 Task: Look for products in the category "Drink Mixes" that are on sale.
Action: Mouse moved to (26, 102)
Screenshot: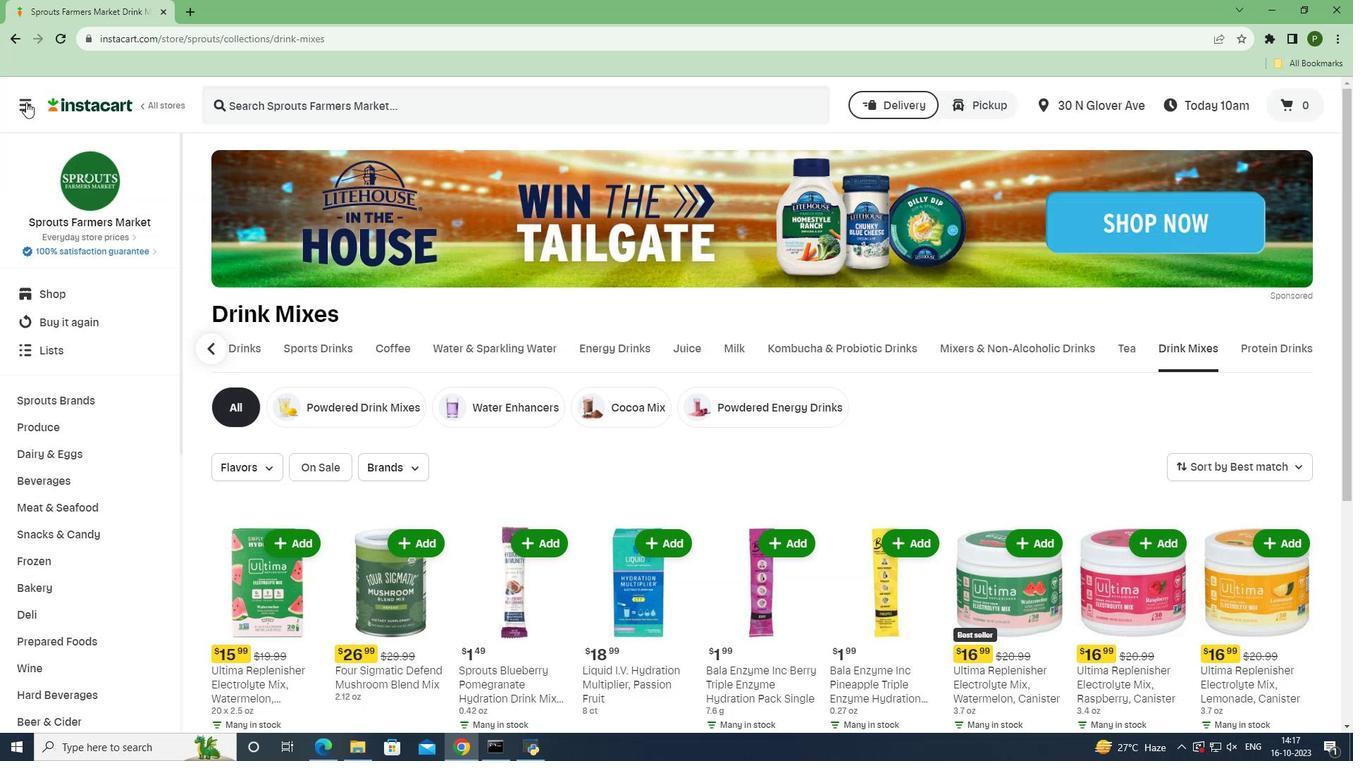 
Action: Mouse pressed left at (26, 102)
Screenshot: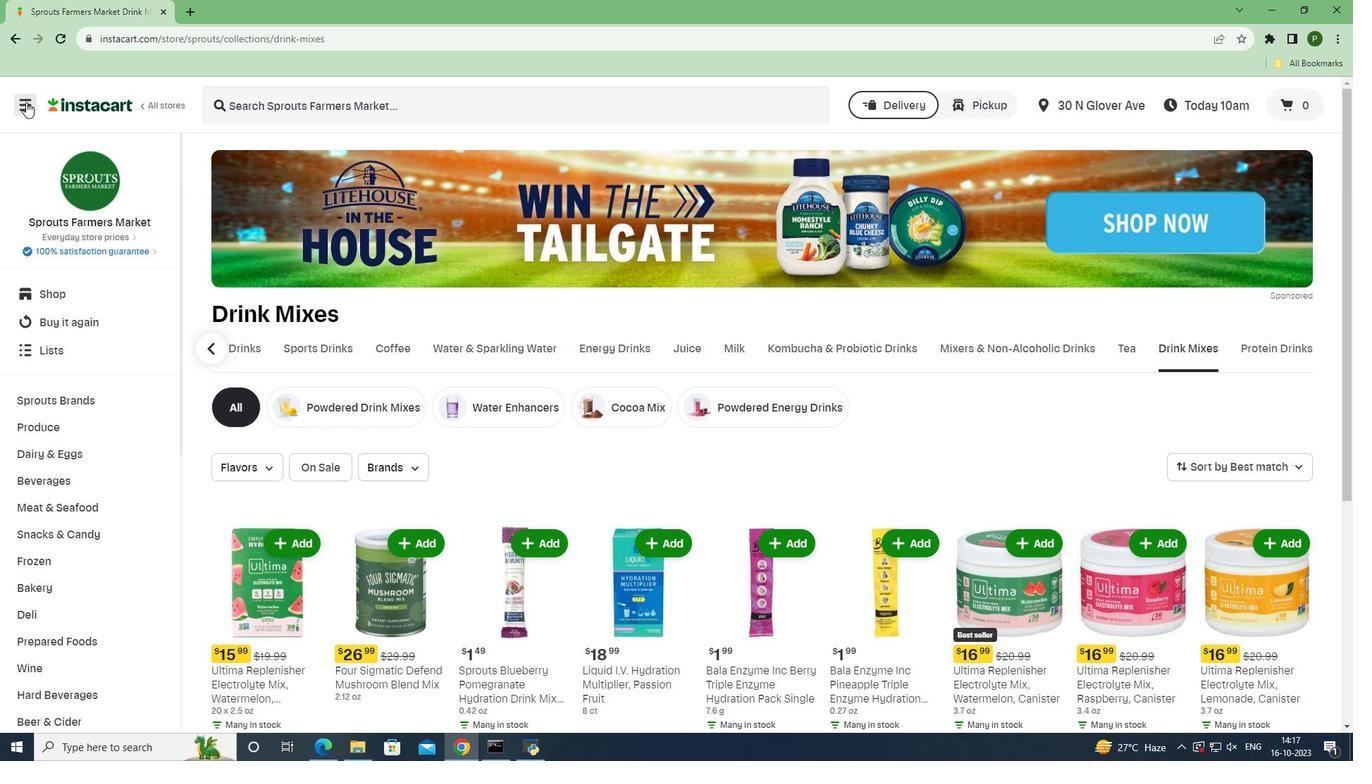 
Action: Mouse moved to (56, 373)
Screenshot: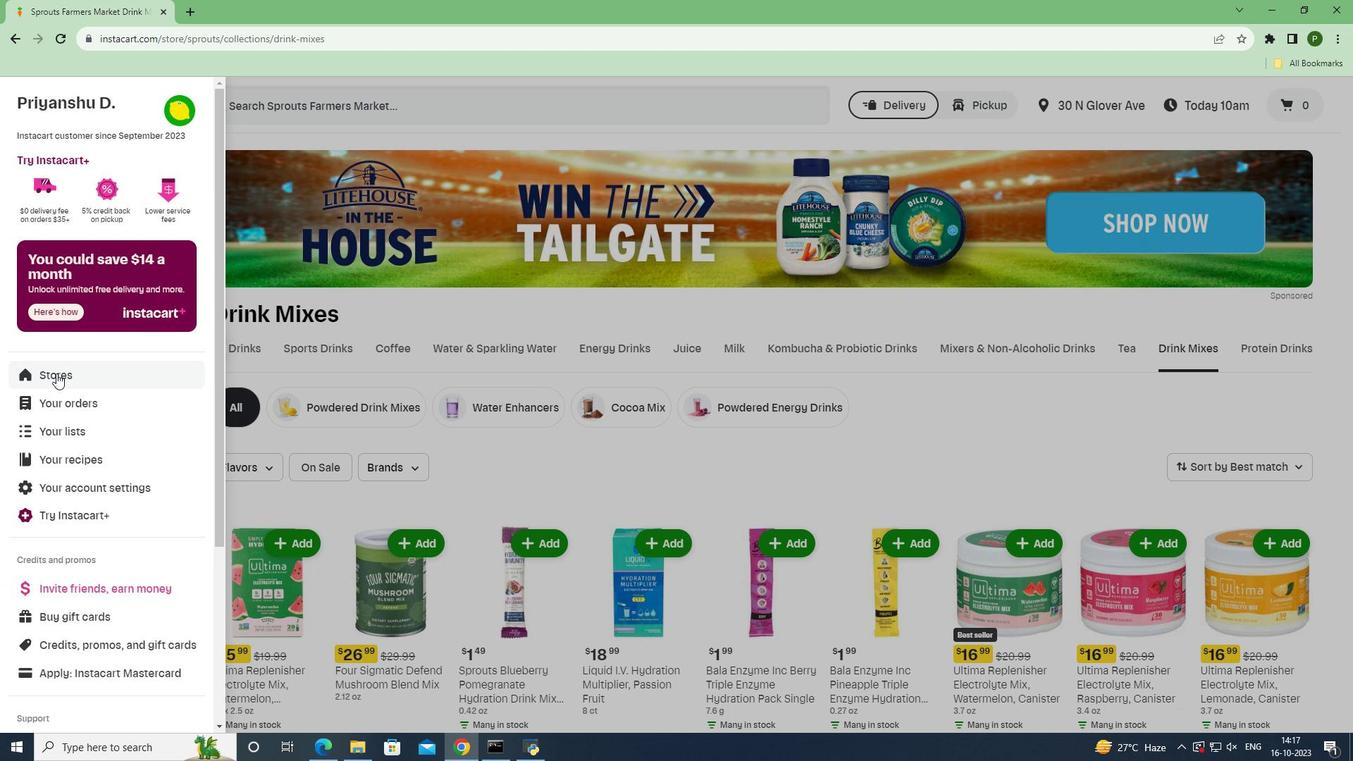 
Action: Mouse pressed left at (56, 373)
Screenshot: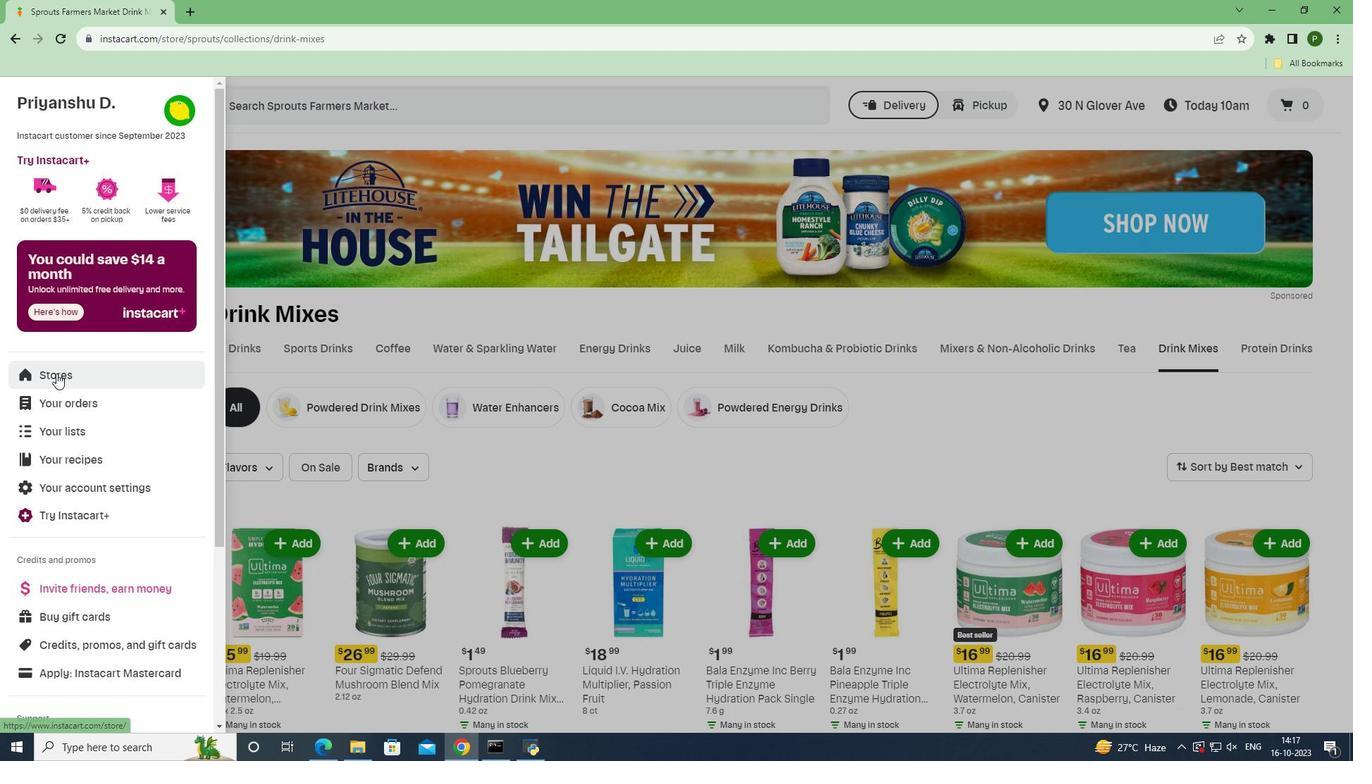 
Action: Mouse moved to (310, 166)
Screenshot: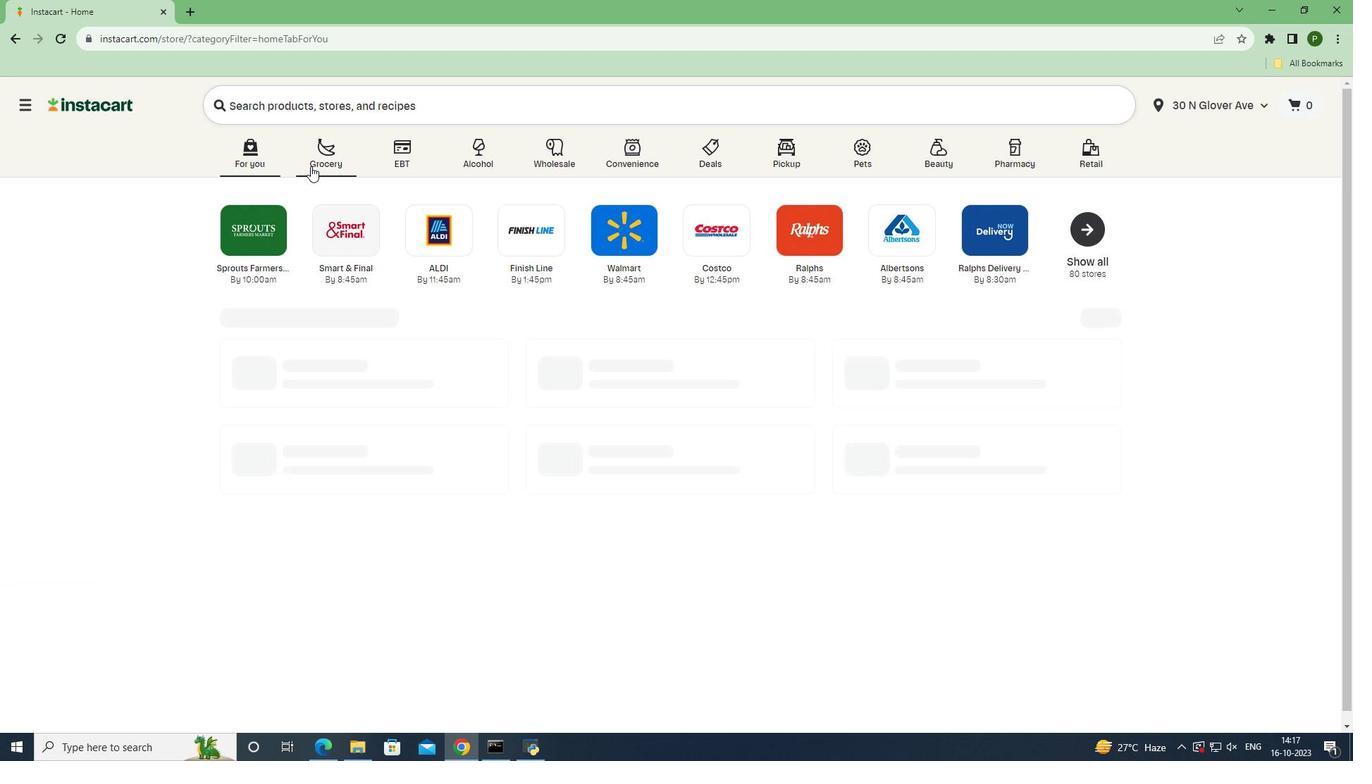 
Action: Mouse pressed left at (310, 166)
Screenshot: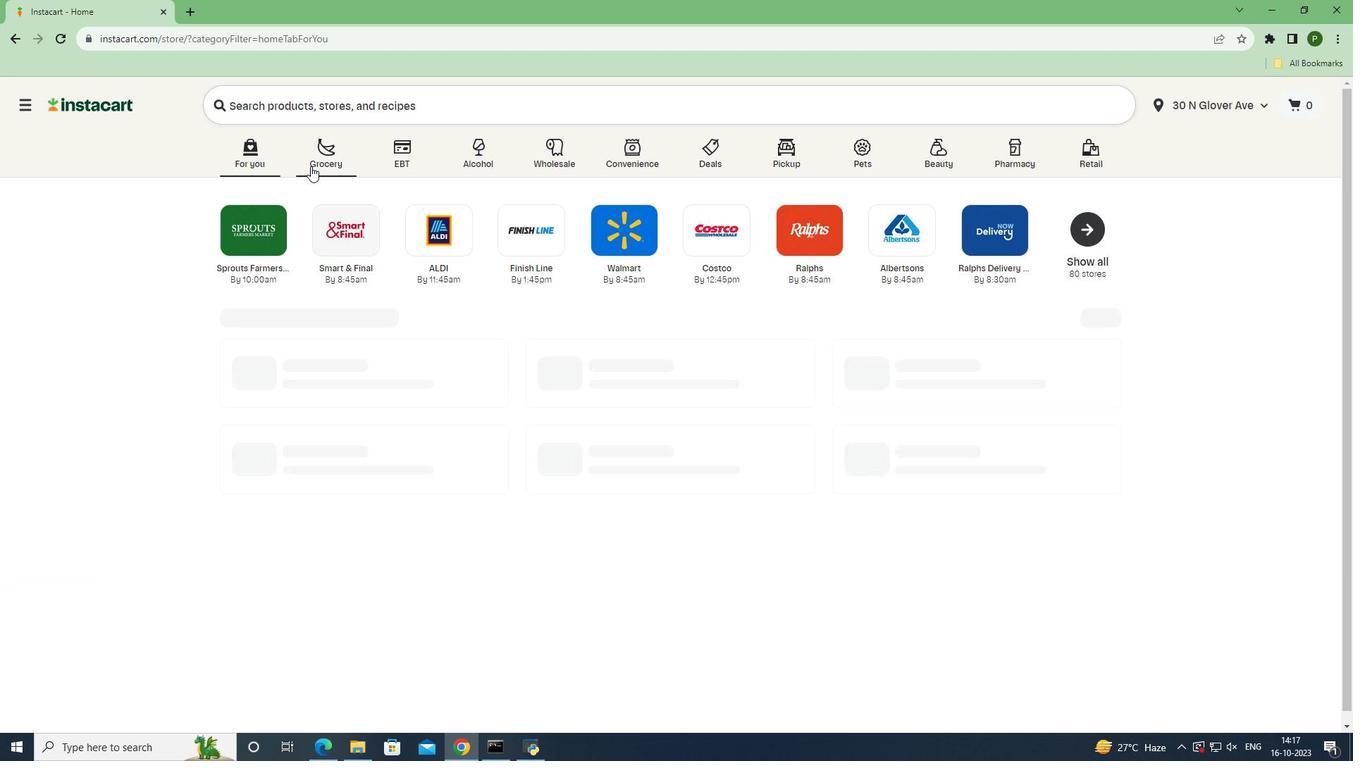 
Action: Mouse moved to (869, 328)
Screenshot: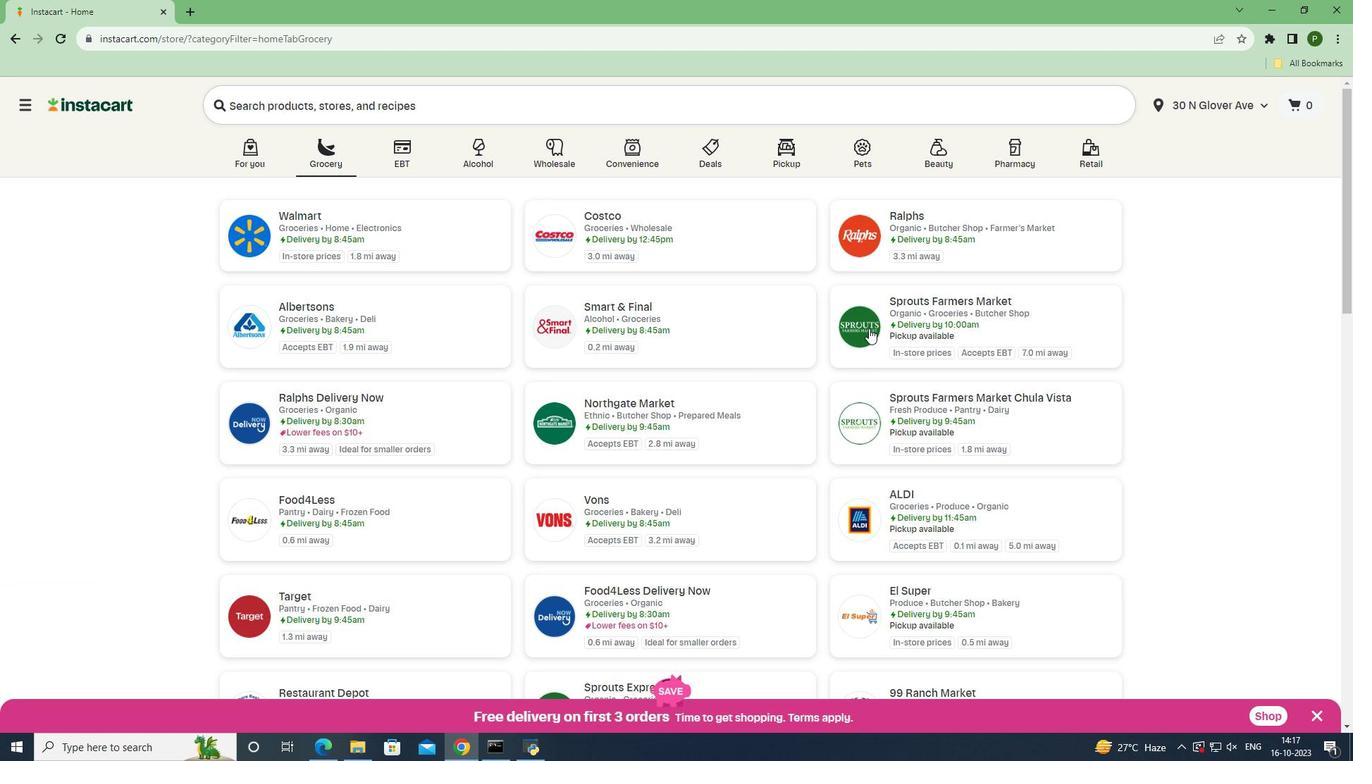 
Action: Mouse pressed left at (869, 328)
Screenshot: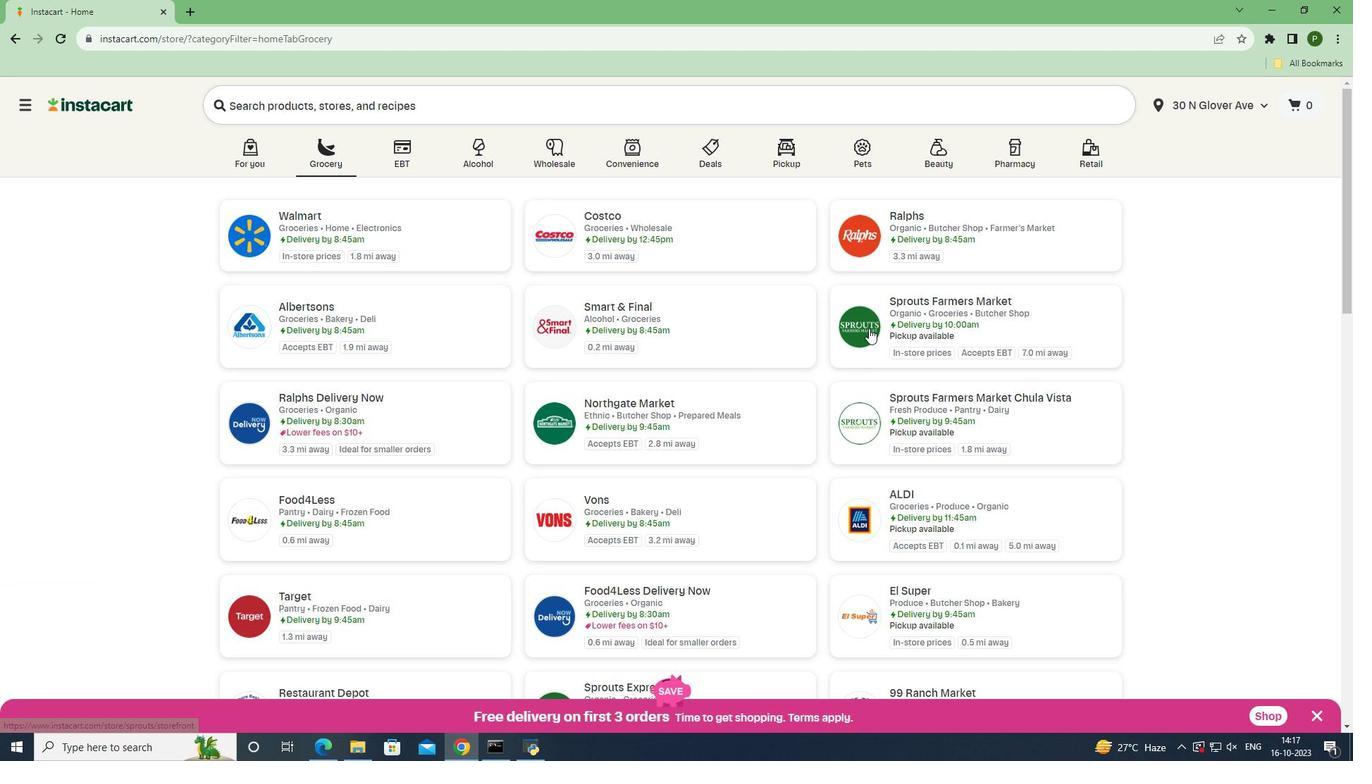 
Action: Mouse moved to (97, 480)
Screenshot: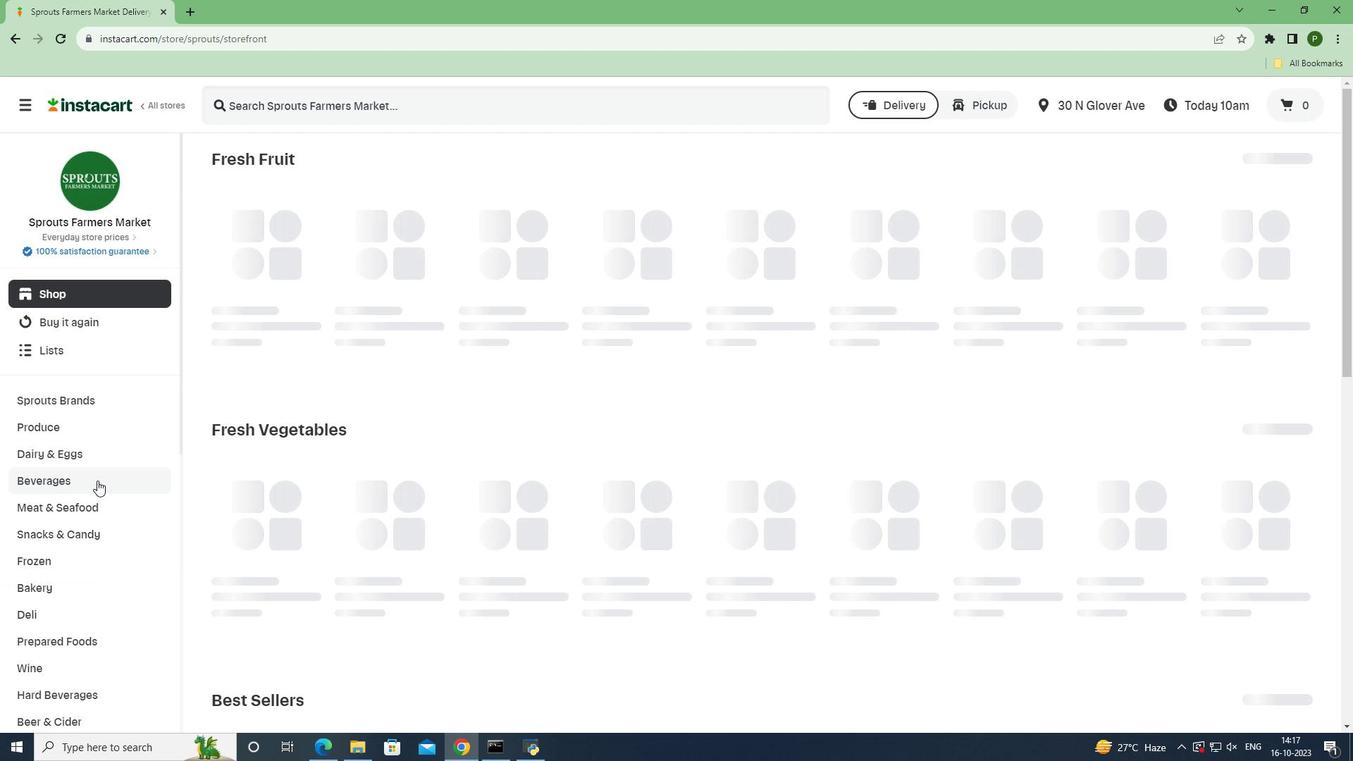 
Action: Mouse pressed left at (97, 480)
Screenshot: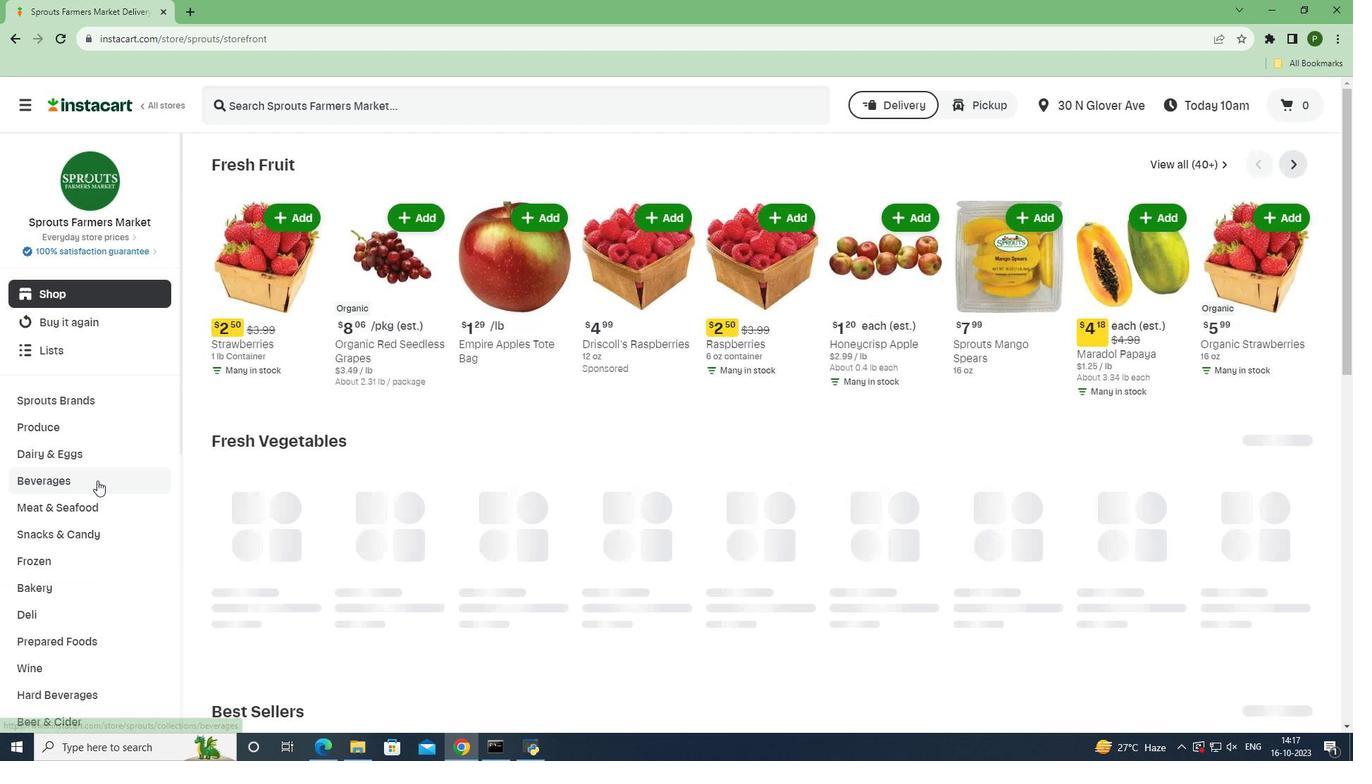 
Action: Mouse moved to (1273, 342)
Screenshot: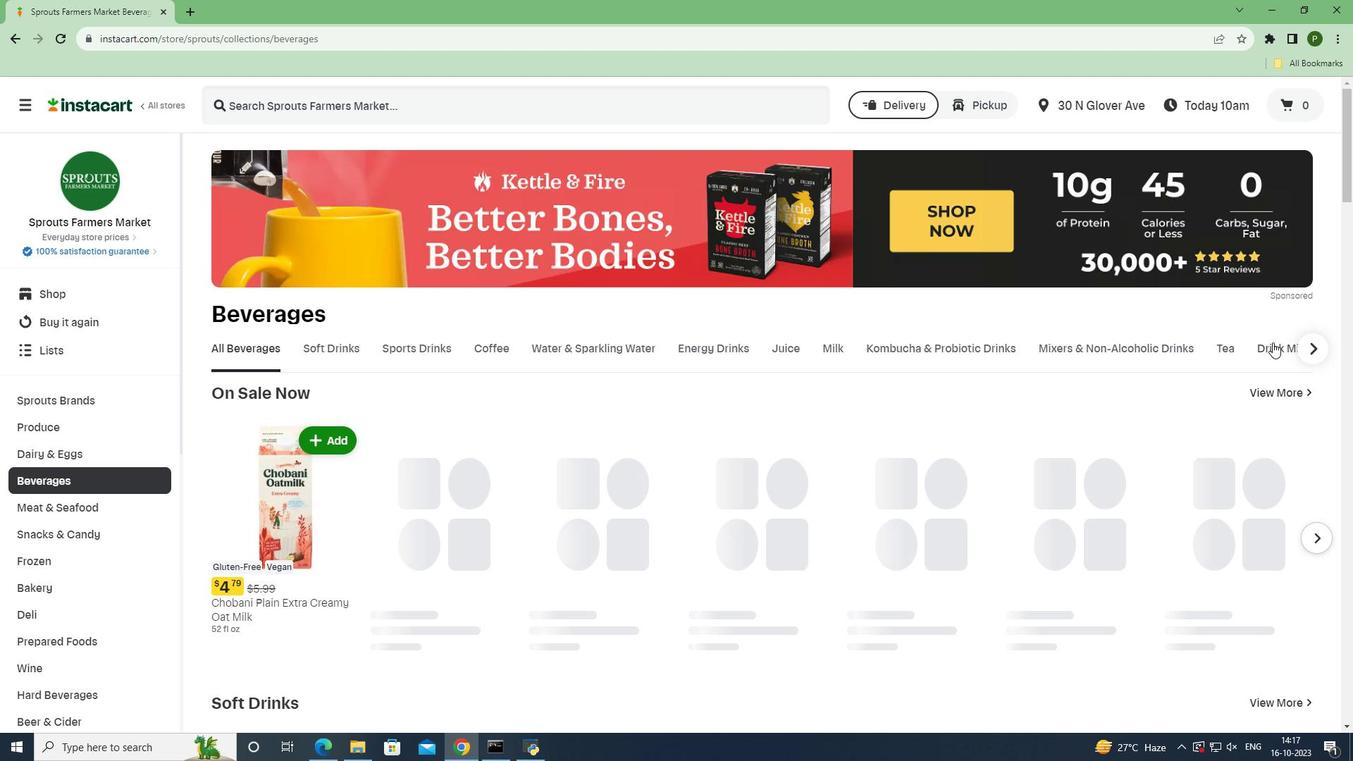 
Action: Mouse pressed left at (1273, 342)
Screenshot: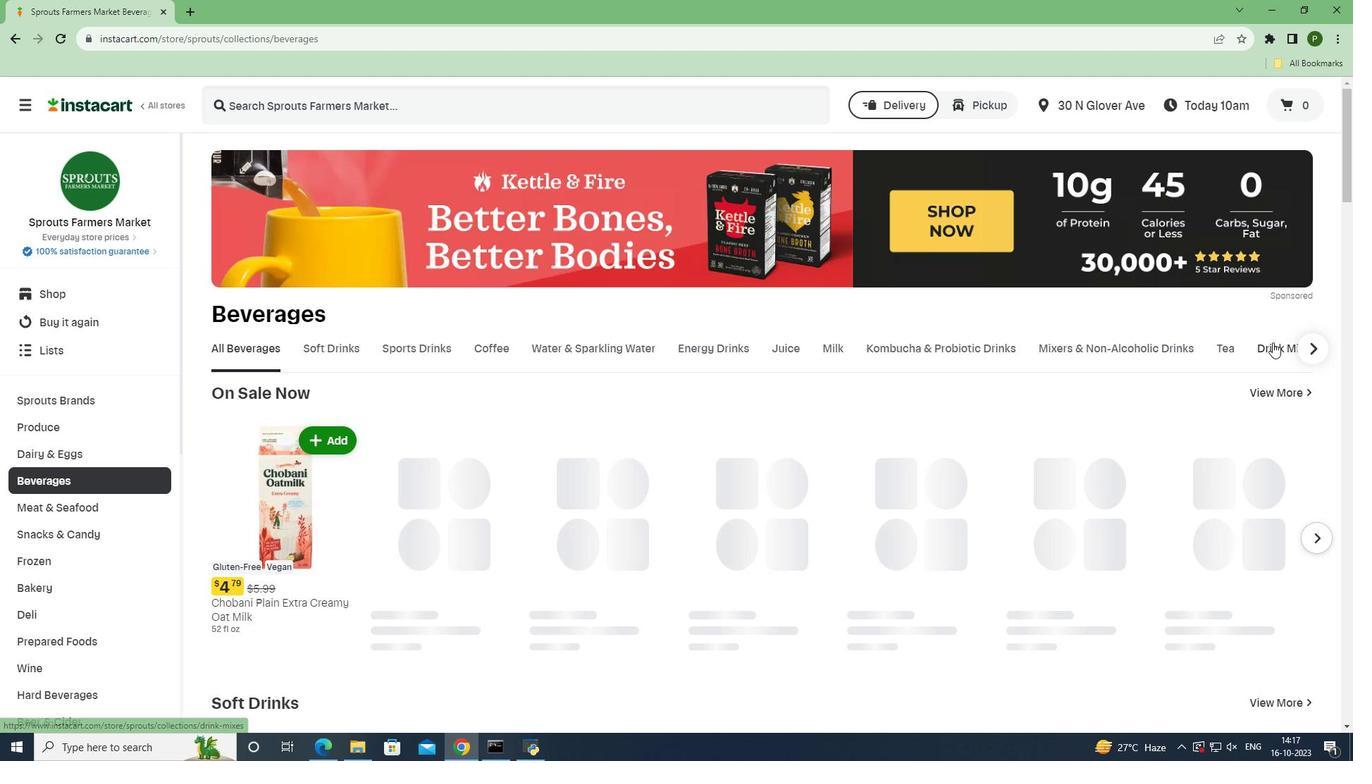 
Action: Mouse moved to (659, 325)
Screenshot: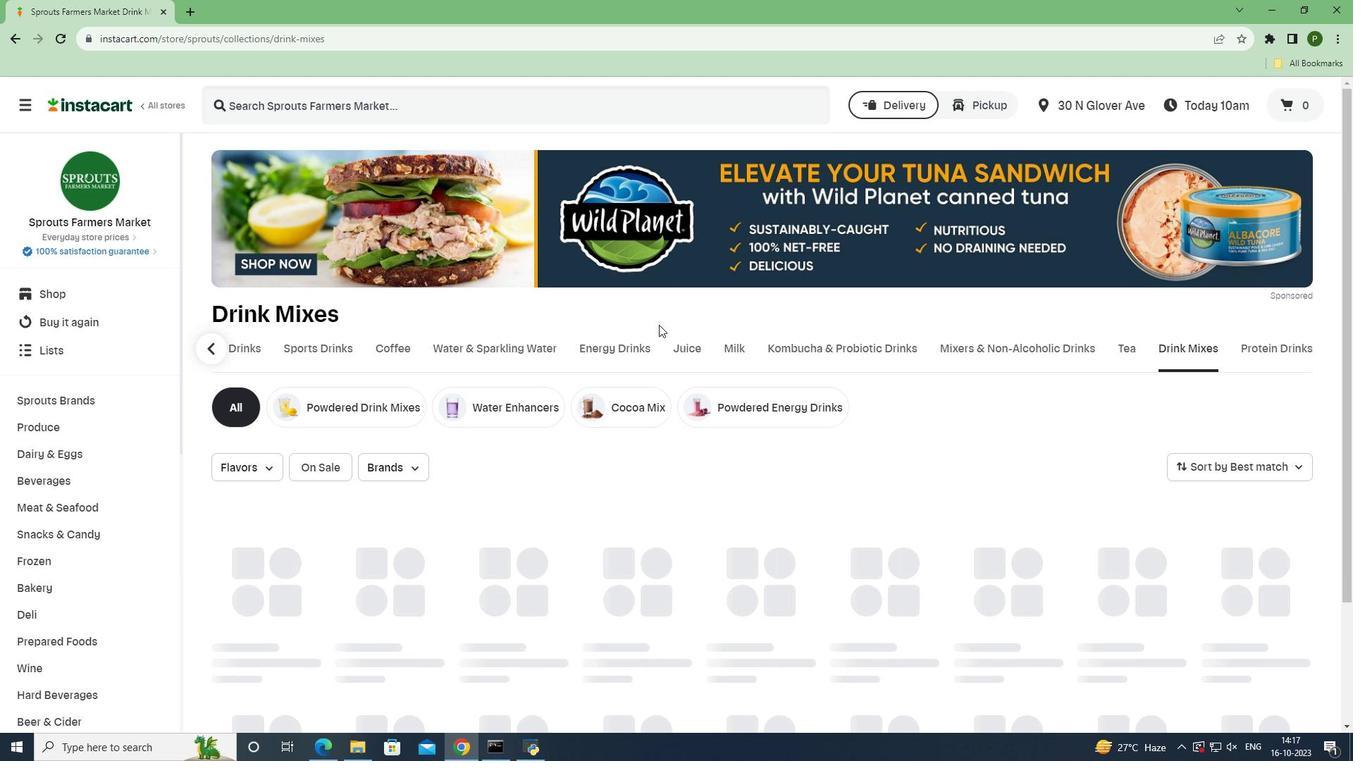
Action: Mouse scrolled (659, 324) with delta (0, 0)
Screenshot: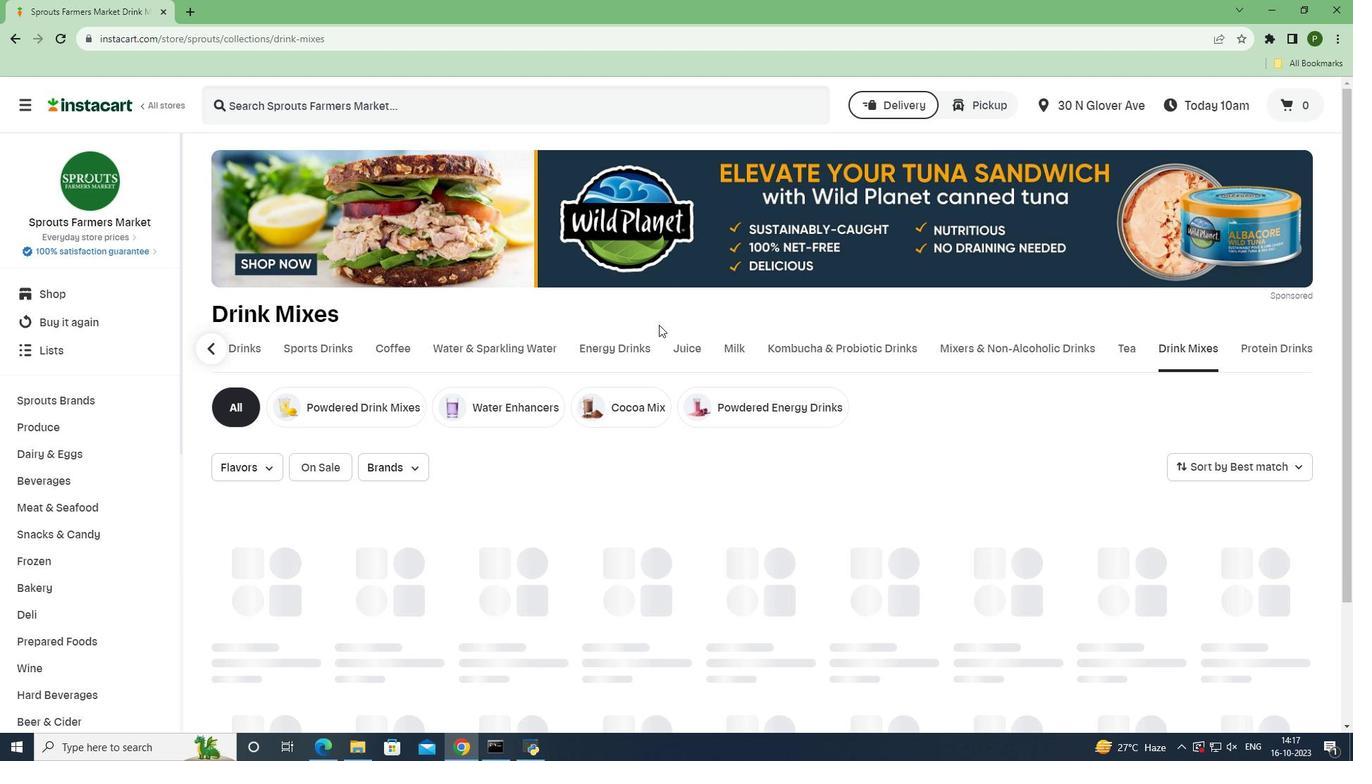 
Action: Mouse scrolled (659, 324) with delta (0, 0)
Screenshot: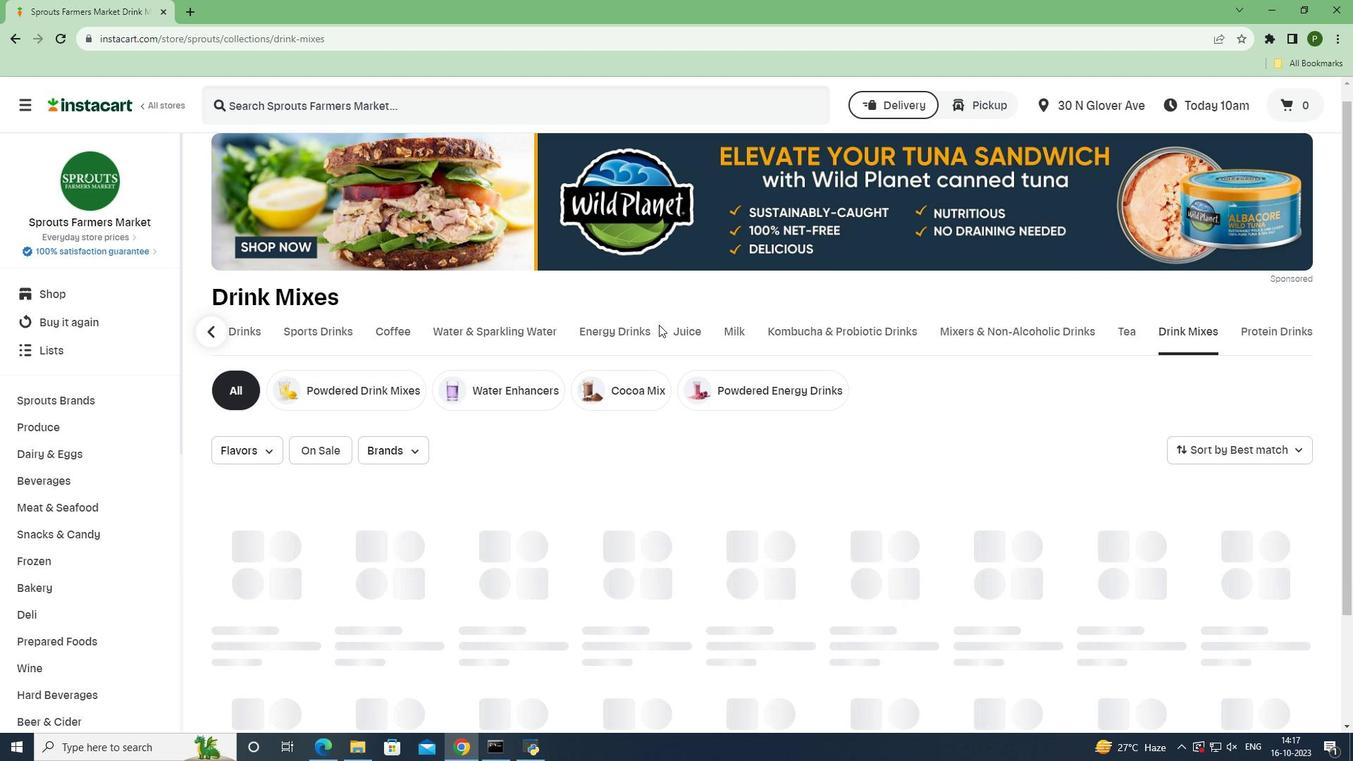 
Action: Mouse scrolled (659, 325) with delta (0, 0)
Screenshot: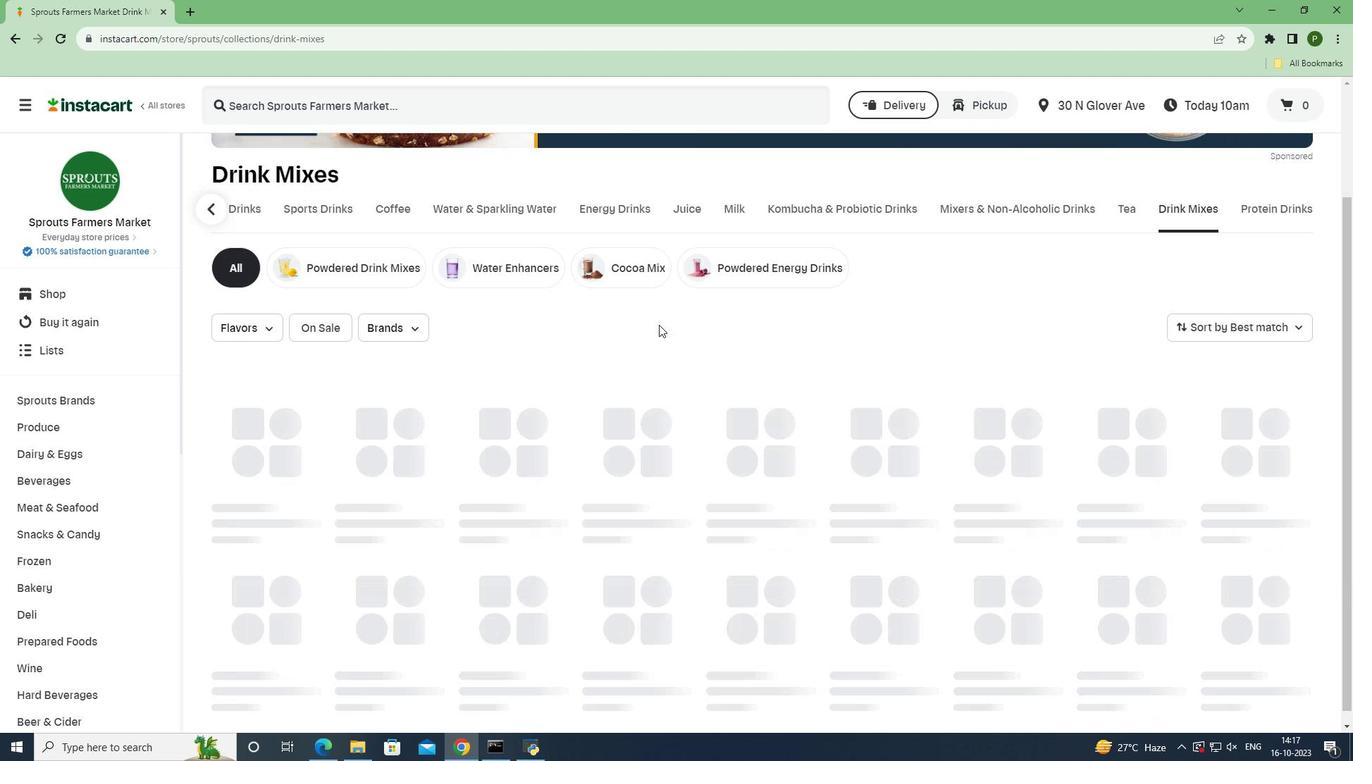 
Action: Mouse moved to (629, 322)
Screenshot: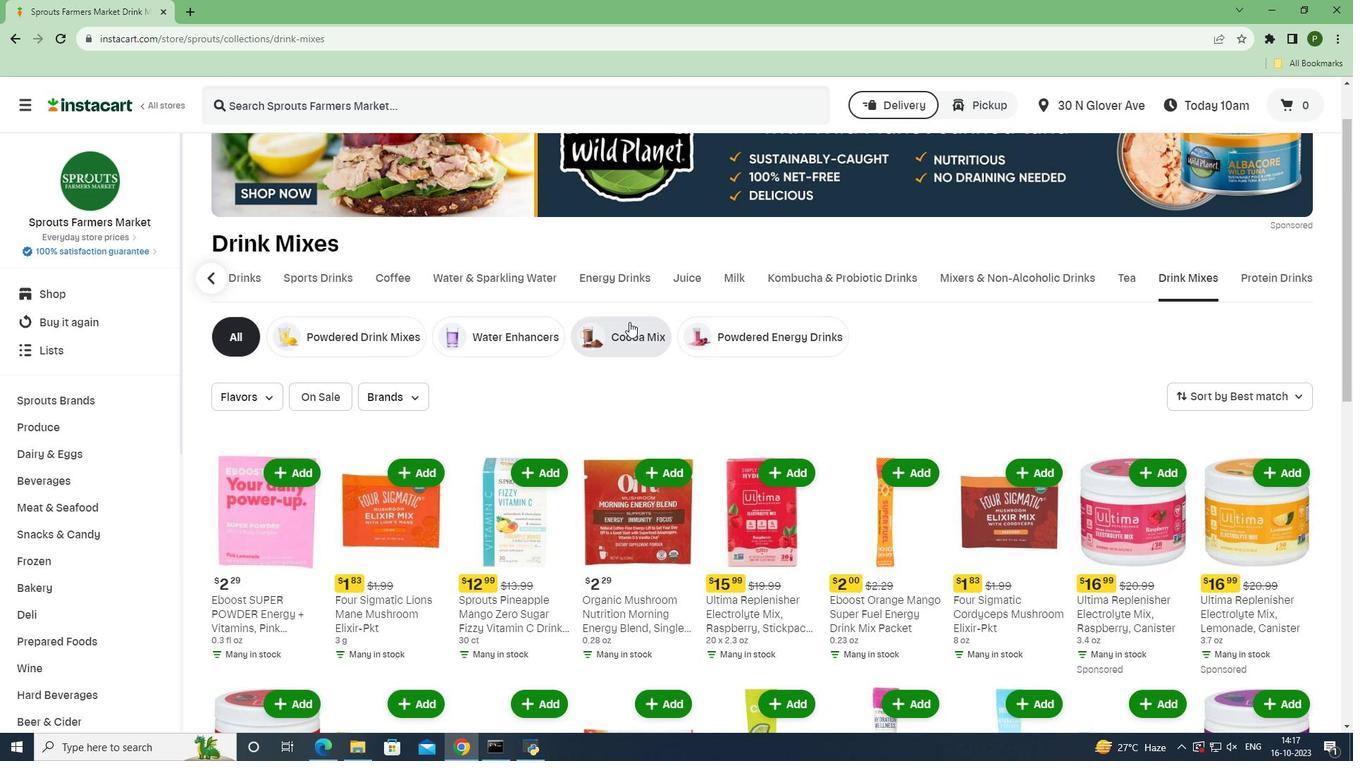
Action: Mouse pressed left at (629, 322)
Screenshot: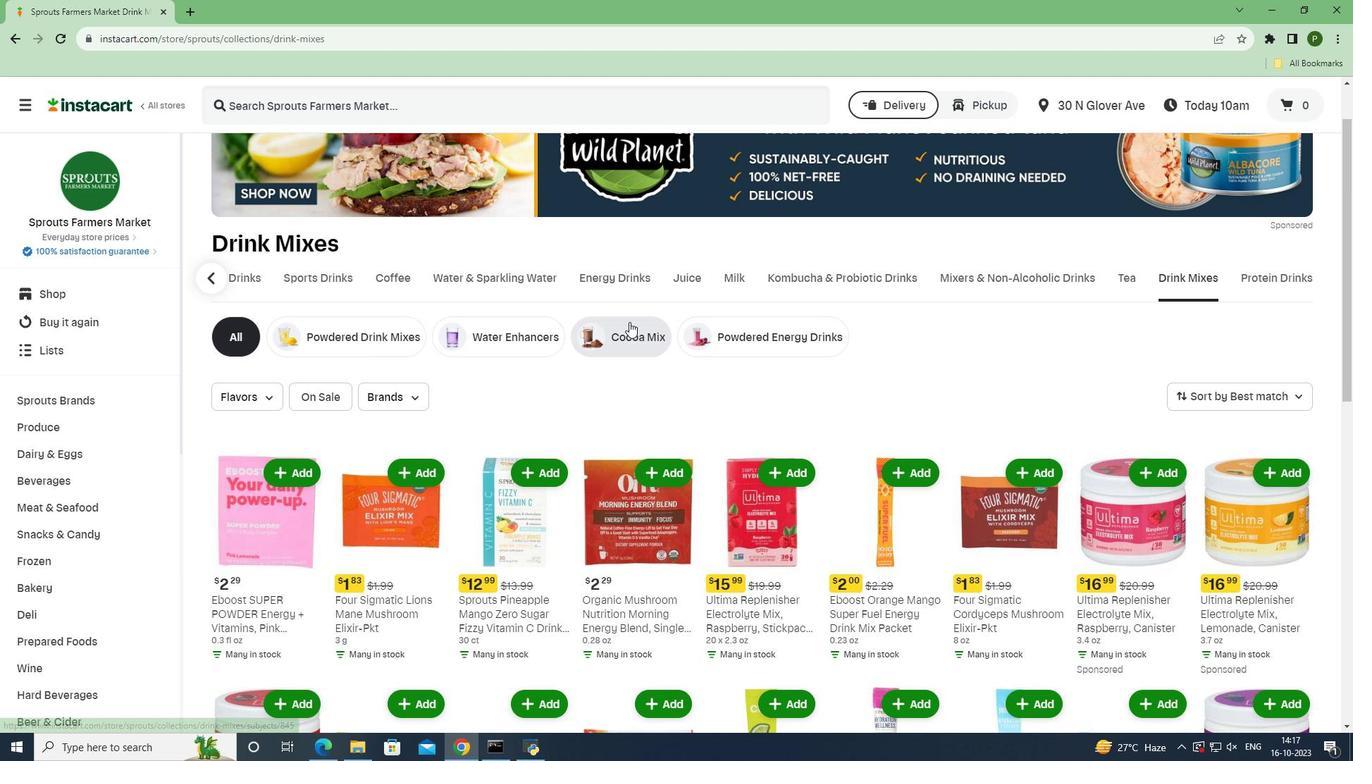 
Action: Mouse moved to (327, 462)
Screenshot: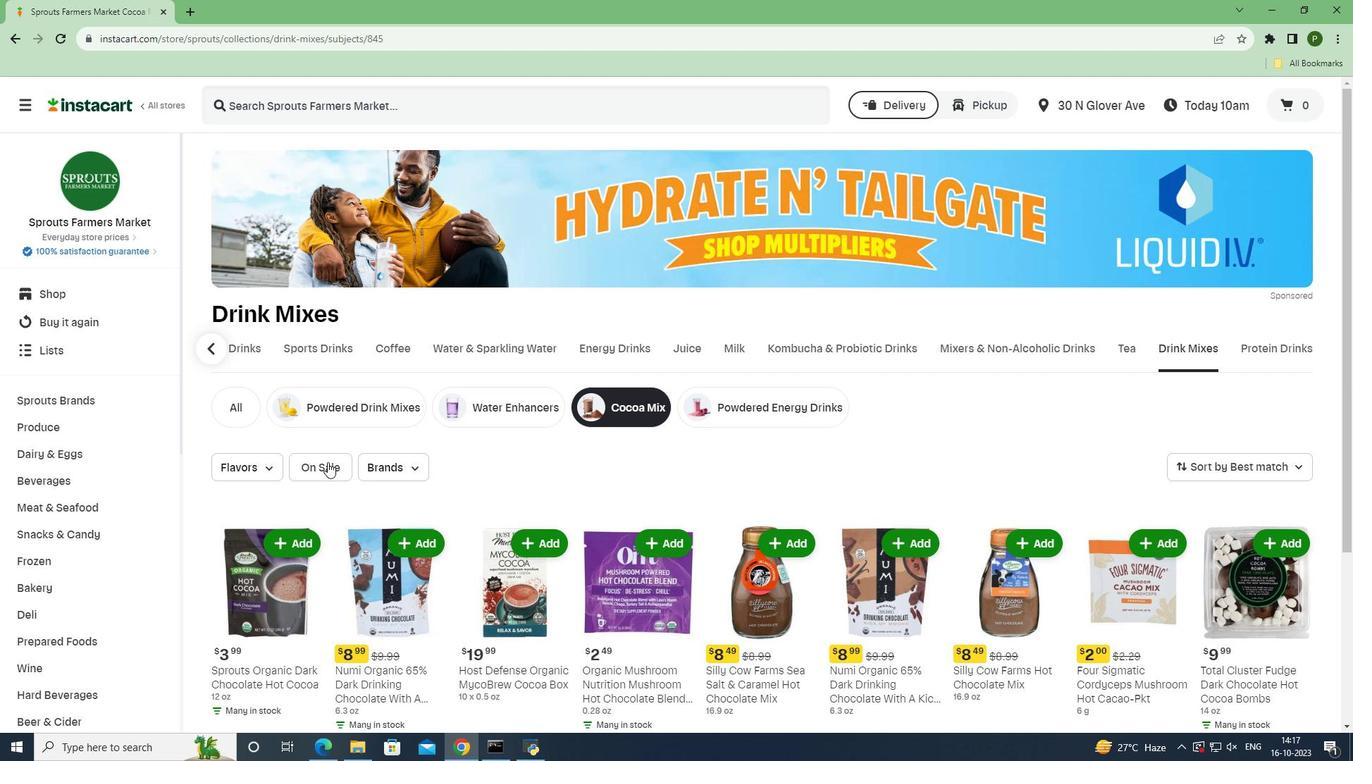 
Action: Mouse pressed left at (327, 462)
Screenshot: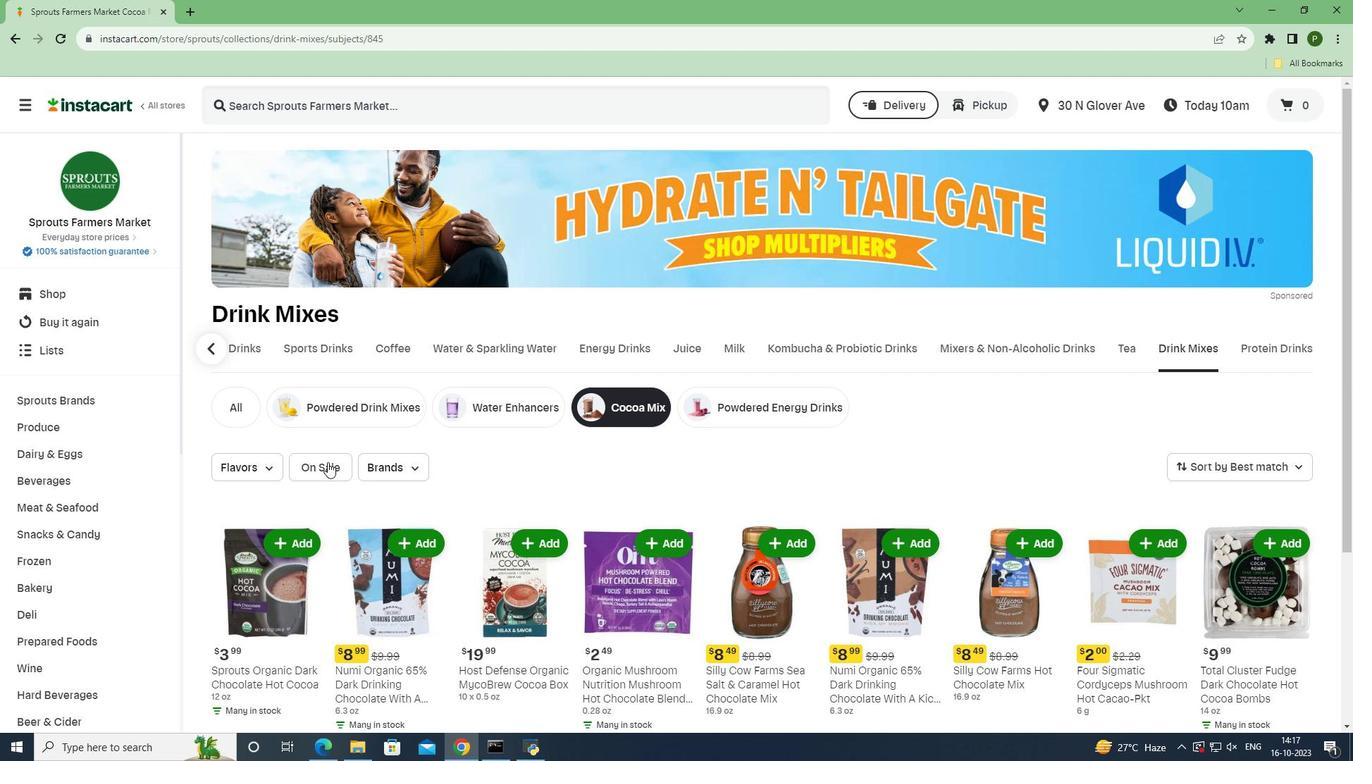 
Action: Mouse moved to (757, 619)
Screenshot: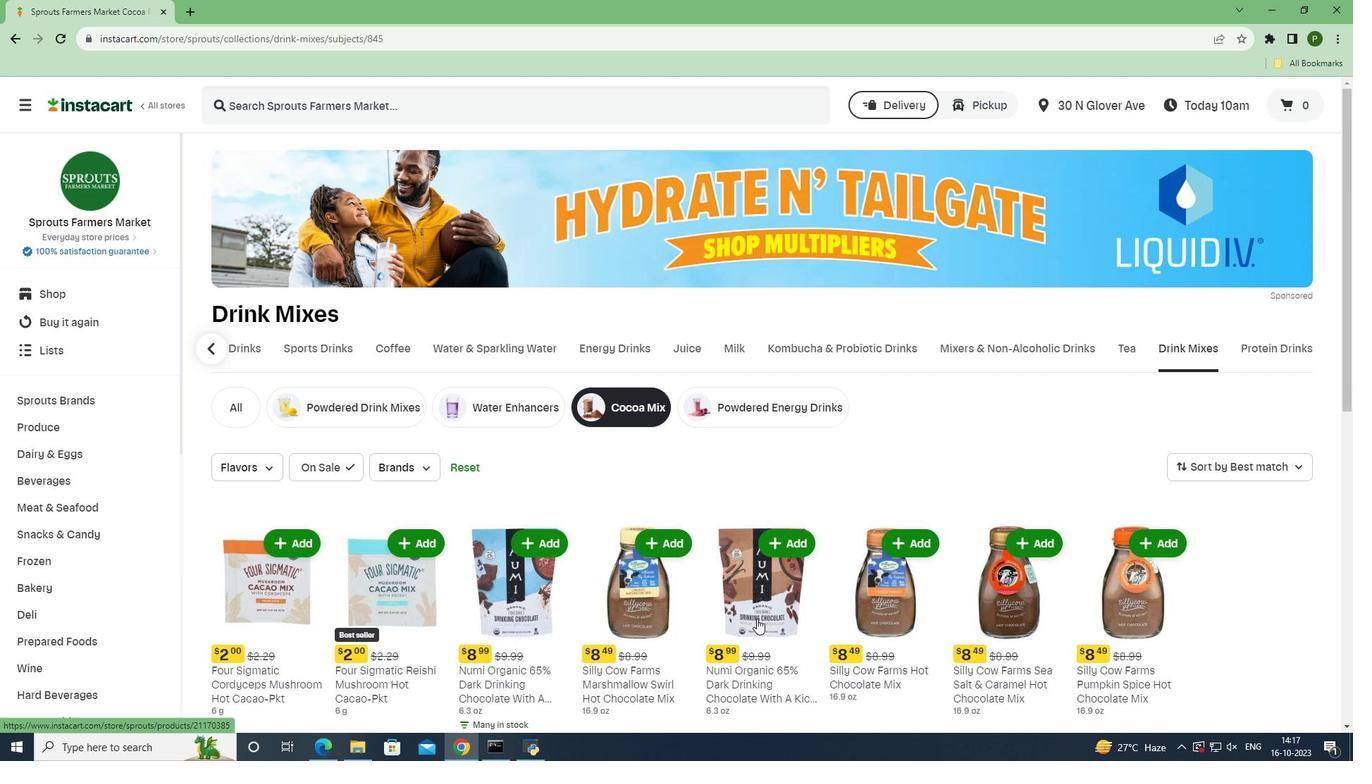 
Action: Mouse scrolled (757, 618) with delta (0, 0)
Screenshot: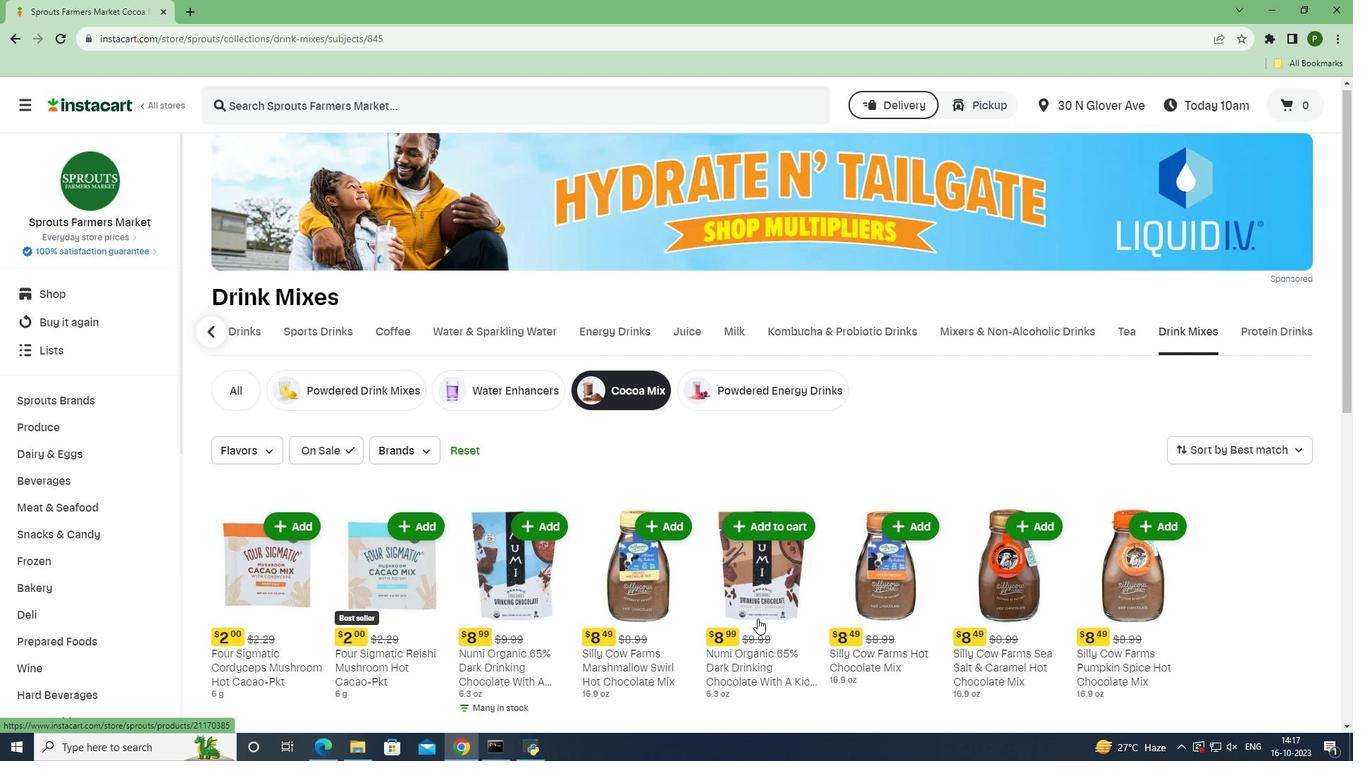 
Action: Mouse moved to (778, 617)
Screenshot: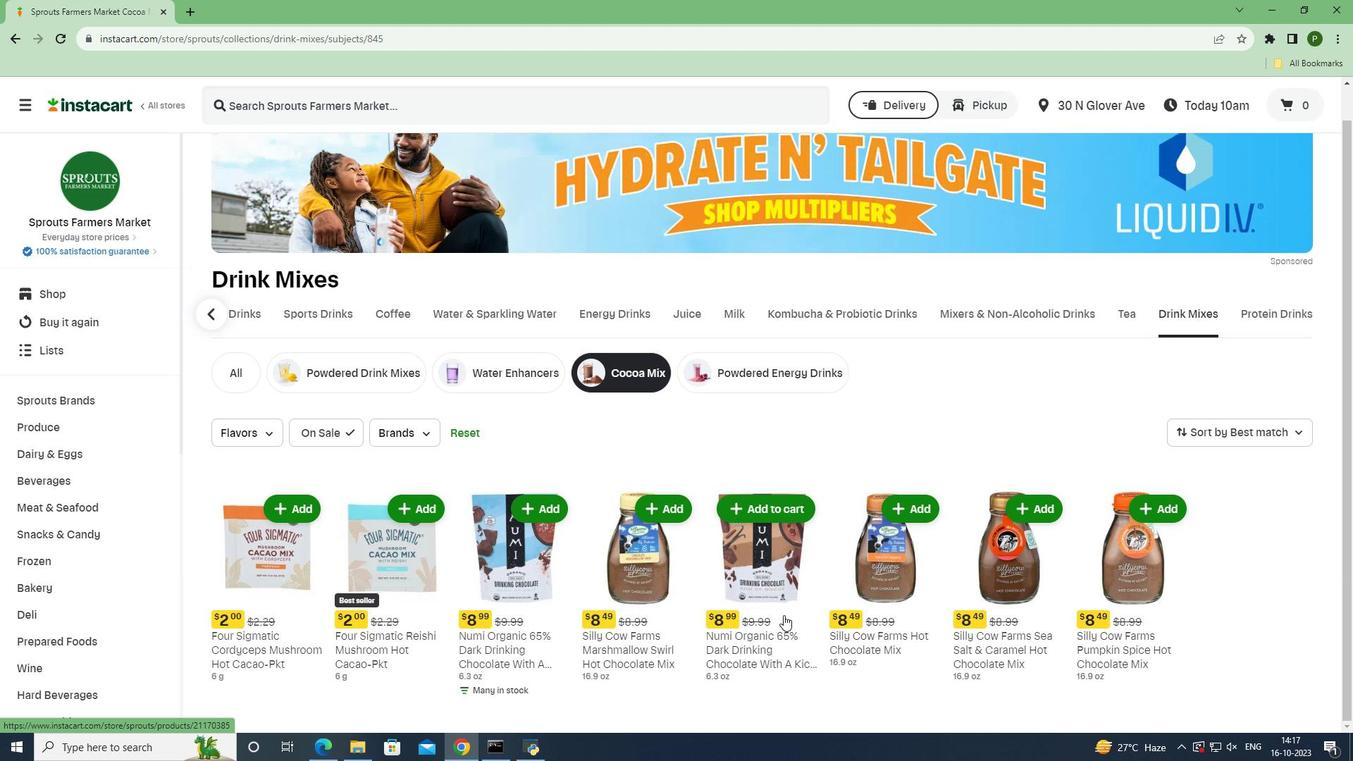 
Action: Mouse scrolled (778, 617) with delta (0, 0)
Screenshot: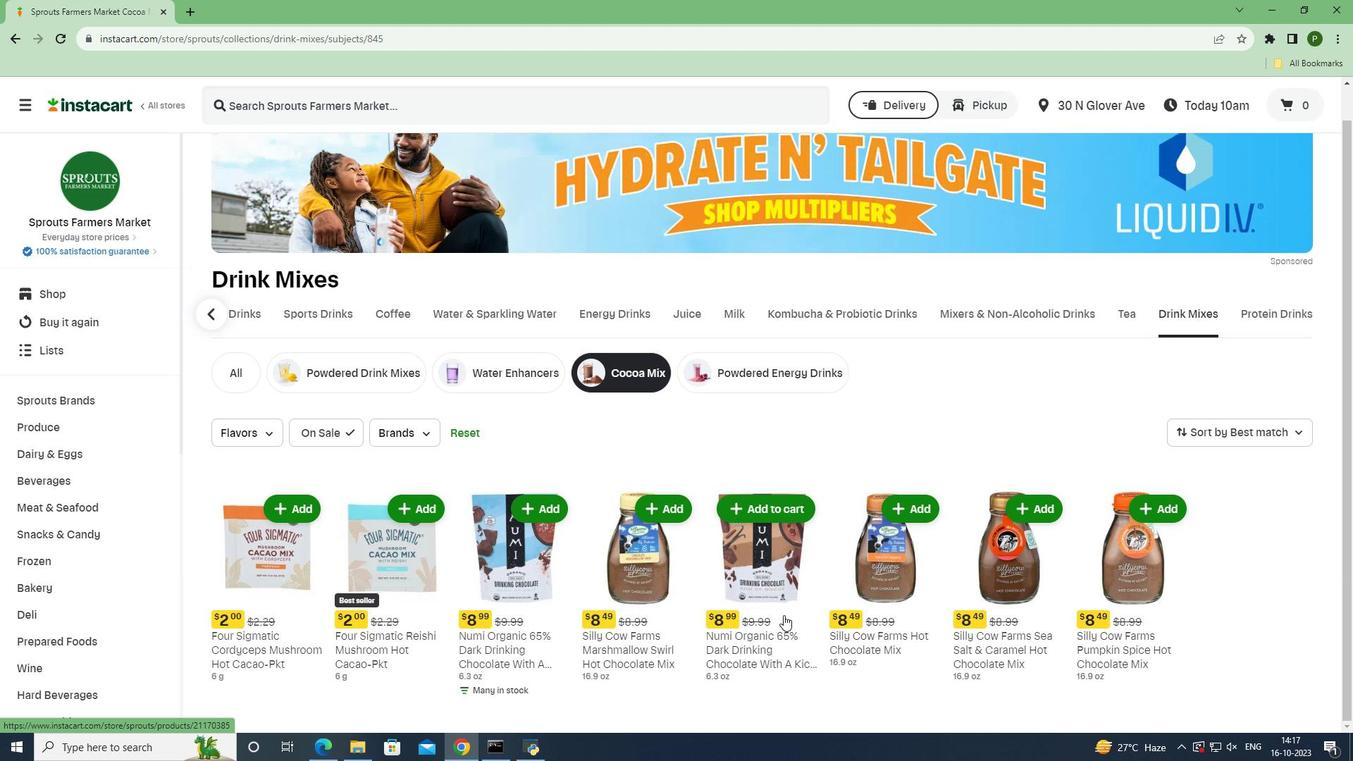 
Action: Mouse moved to (785, 615)
Screenshot: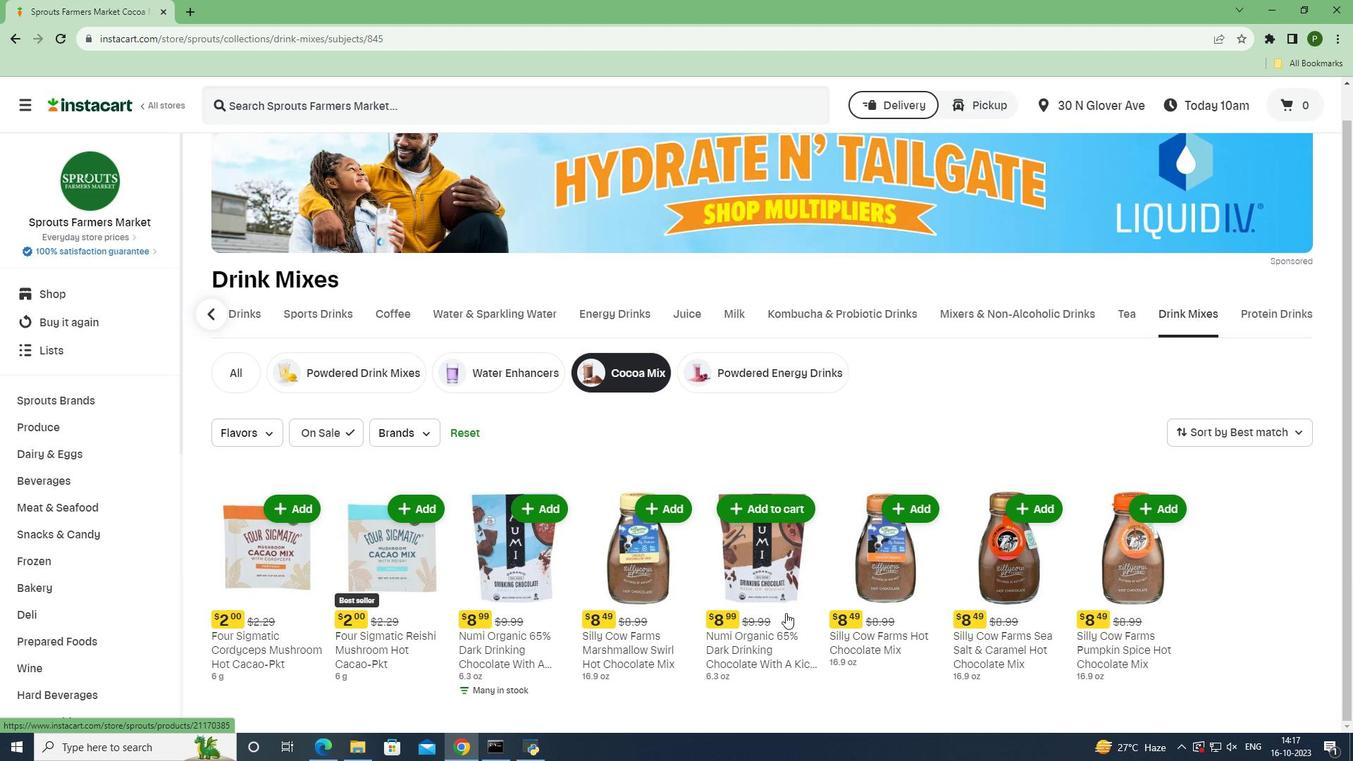 
Action: Mouse scrolled (785, 614) with delta (0, 0)
Screenshot: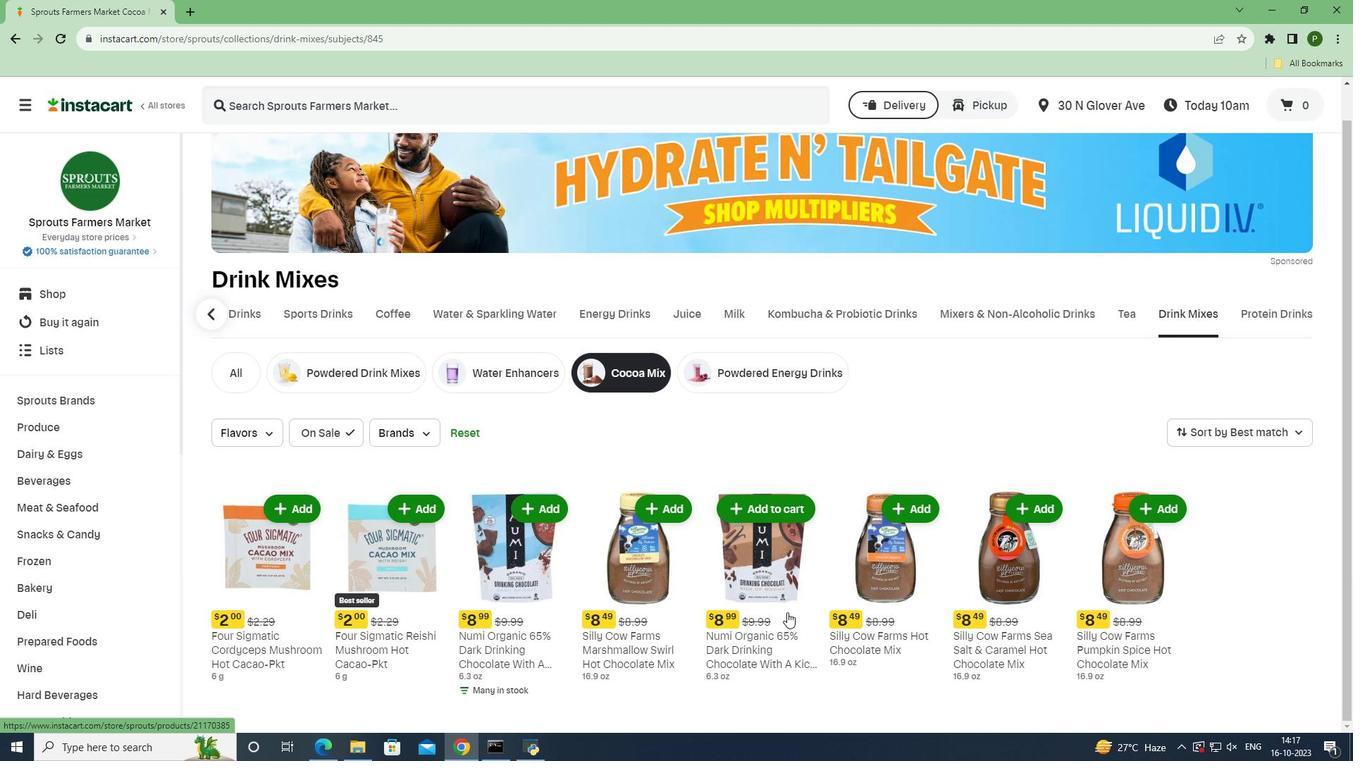 
Action: Mouse moved to (787, 612)
Screenshot: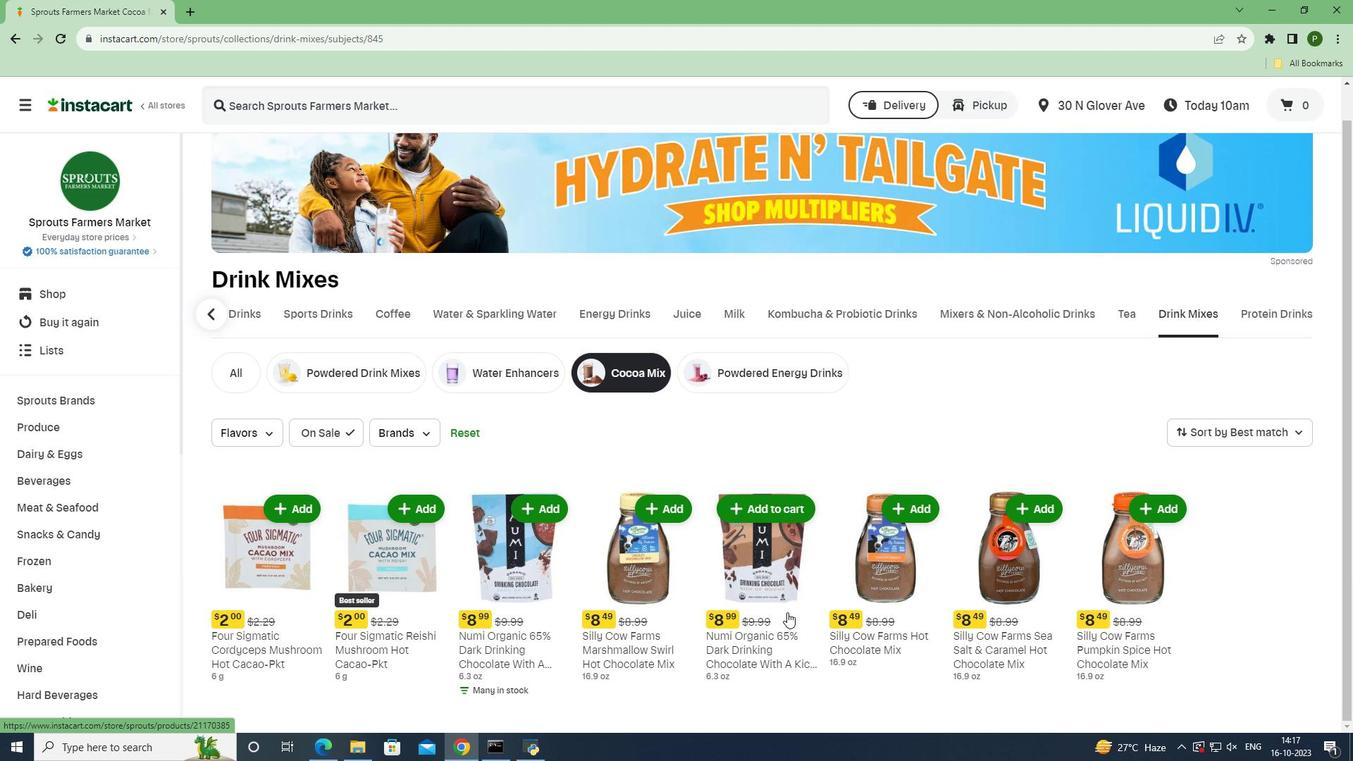 
